 Task: Search one way flight ticket for 5 adults, 1 child, 2 infants in seat and 1 infant on lap in business from Page: Page Municipal Airport to Rock Springs: Southwest Wyoming Regional Airport (rock Springs Sweetwater County Airport) on 8-5-2023. Choice of flights is Royal air maroc. Number of bags: 2 checked bags. Price is upto 81000. Outbound departure time preference is 21:15.
Action: Mouse moved to (276, 240)
Screenshot: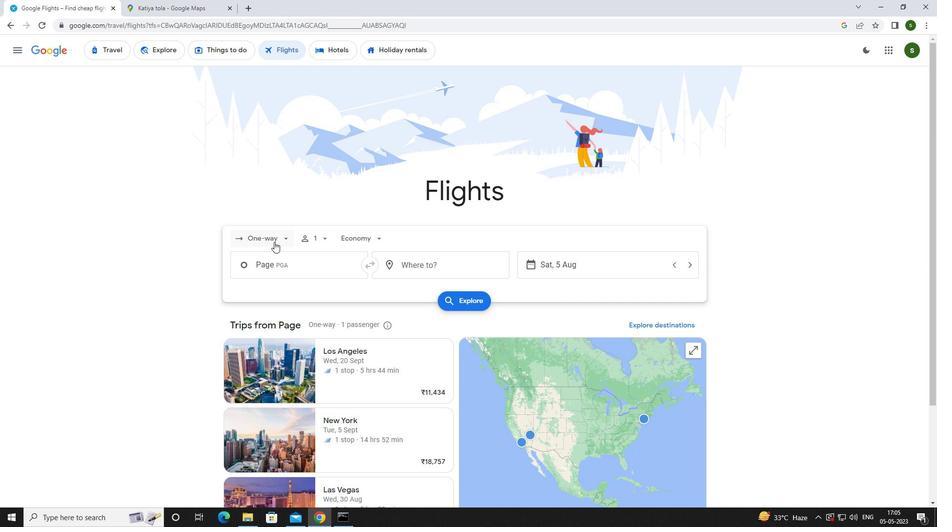 
Action: Mouse pressed left at (276, 240)
Screenshot: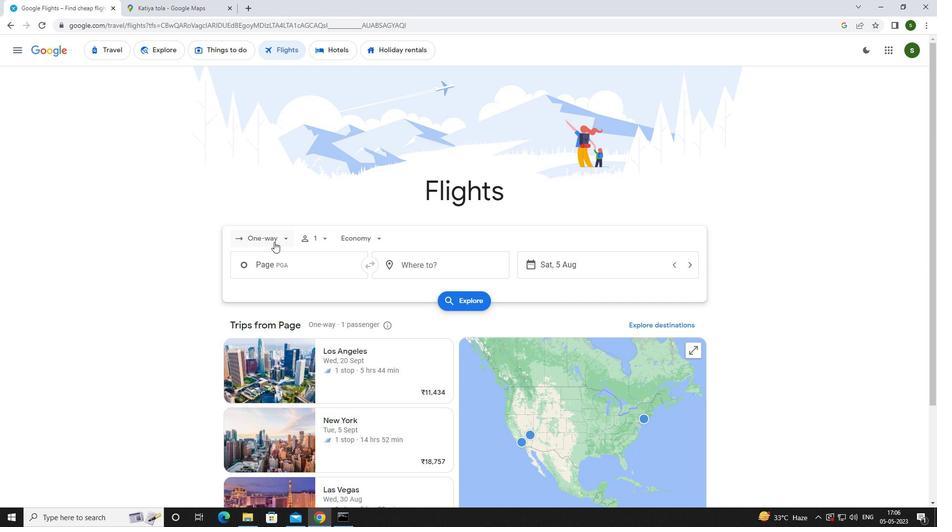 
Action: Mouse moved to (278, 278)
Screenshot: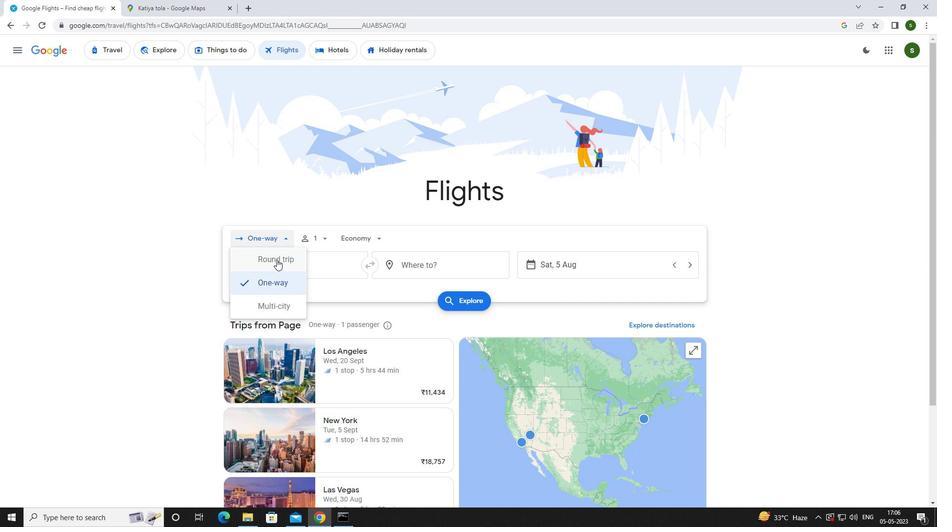 
Action: Mouse pressed left at (278, 278)
Screenshot: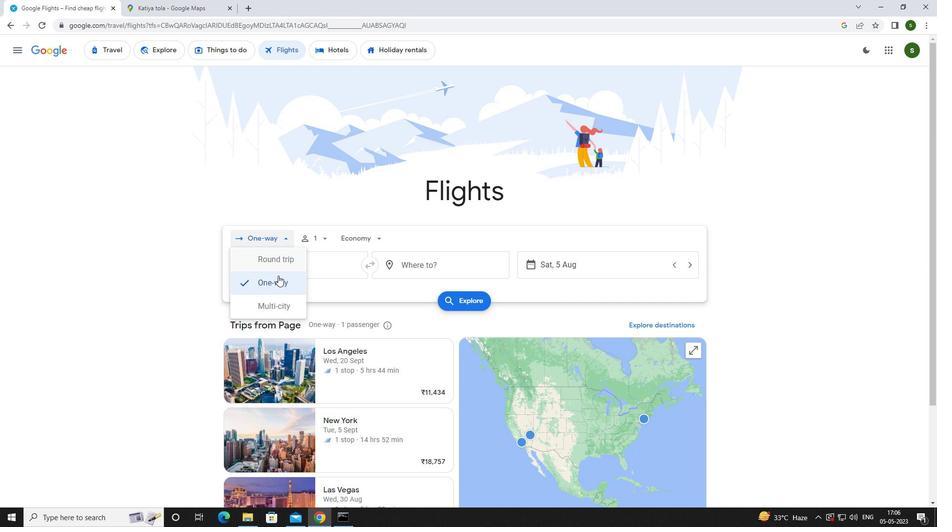
Action: Mouse moved to (322, 238)
Screenshot: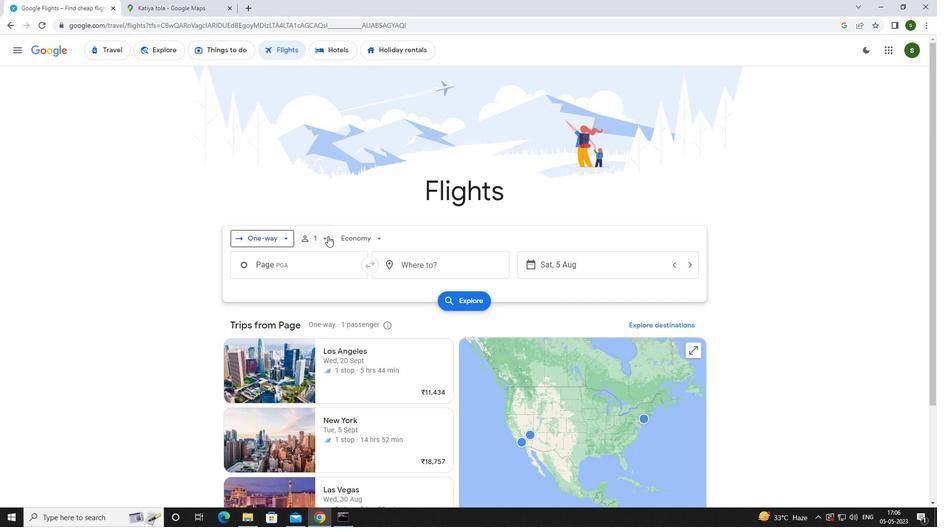 
Action: Mouse pressed left at (322, 238)
Screenshot: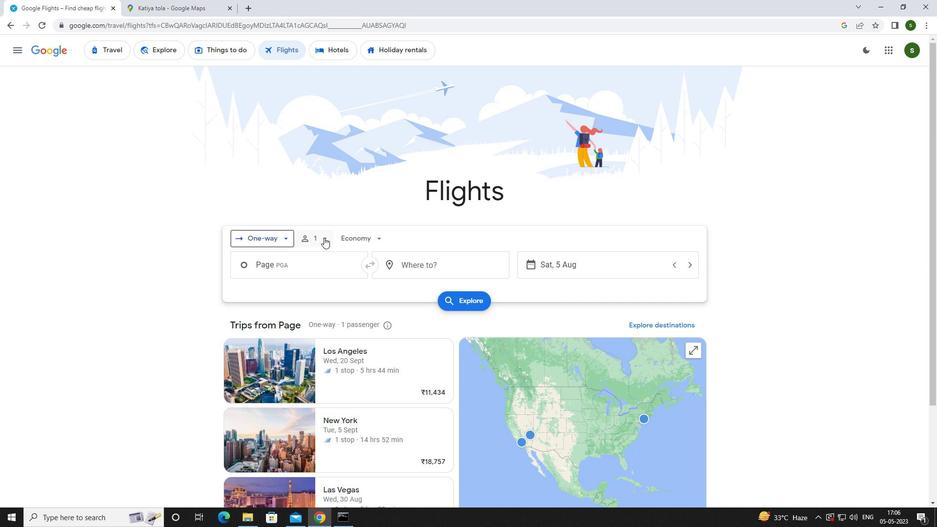 
Action: Mouse moved to (402, 257)
Screenshot: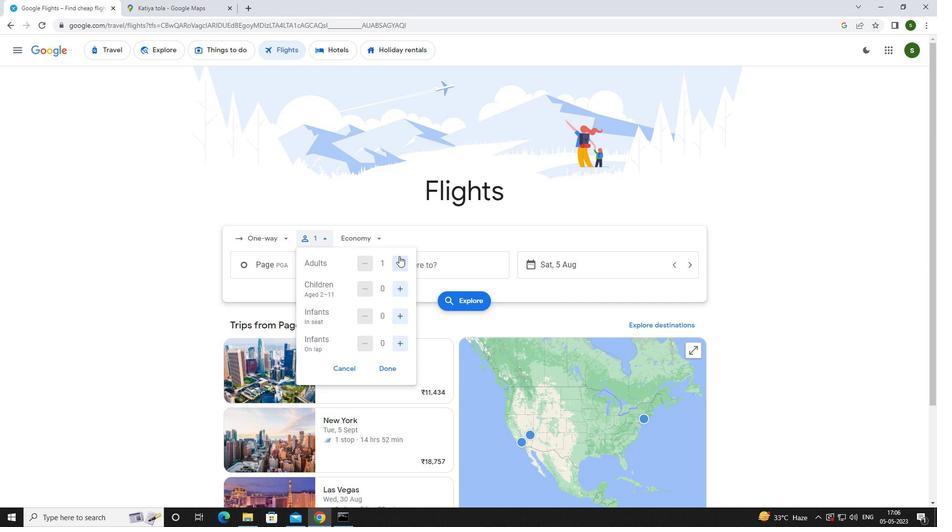 
Action: Mouse pressed left at (402, 257)
Screenshot: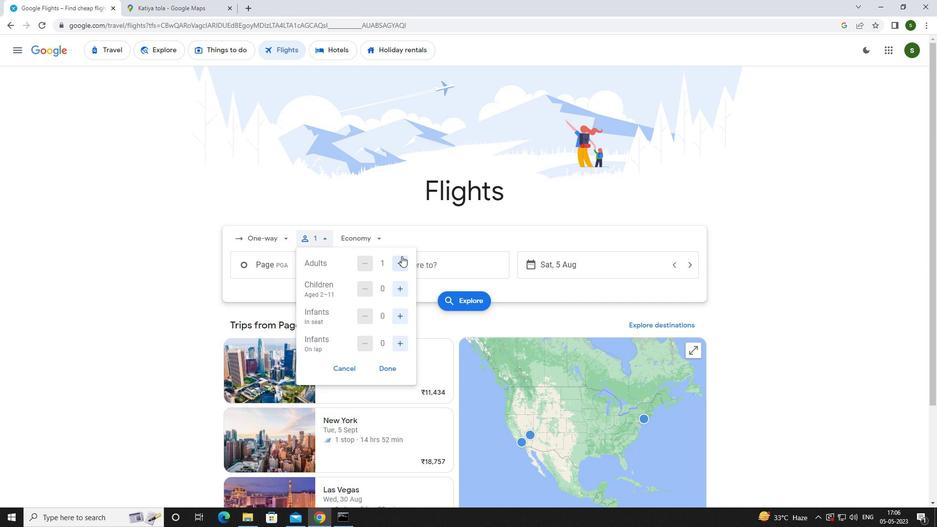 
Action: Mouse pressed left at (402, 257)
Screenshot: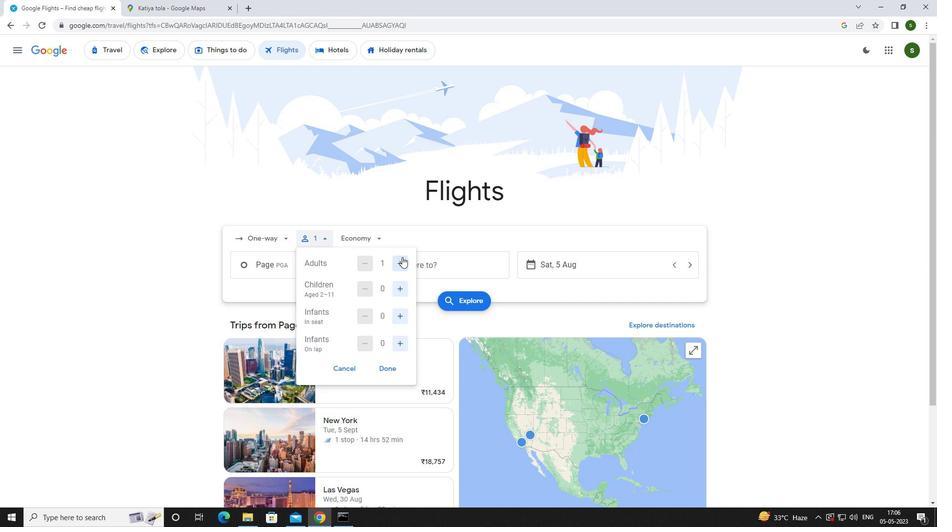 
Action: Mouse pressed left at (402, 257)
Screenshot: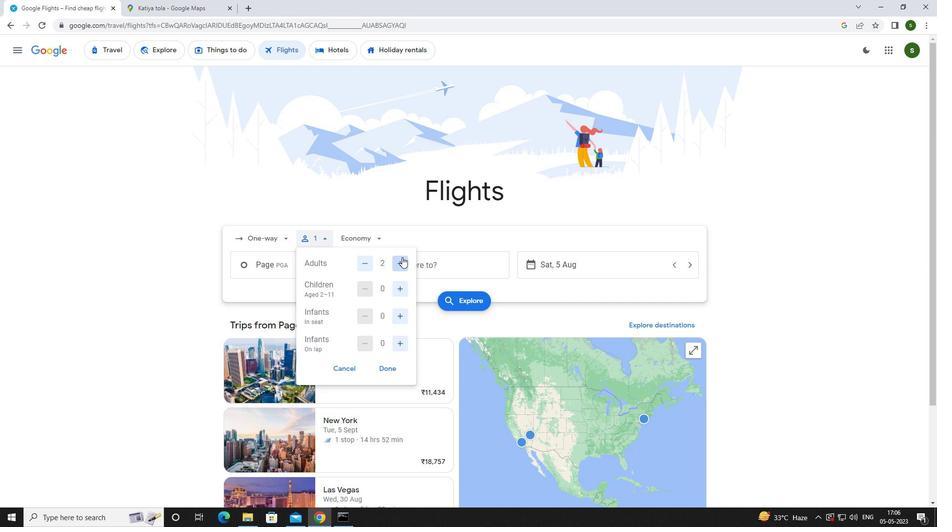 
Action: Mouse pressed left at (402, 257)
Screenshot: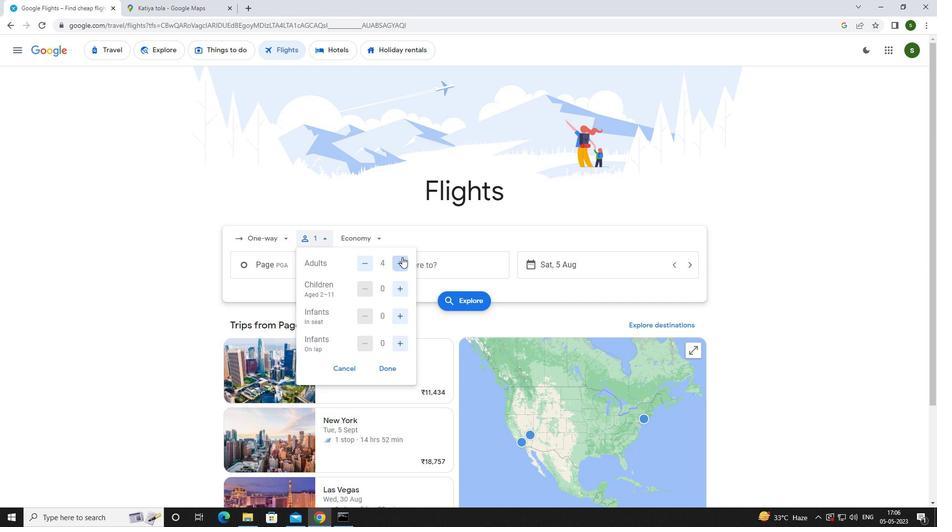 
Action: Mouse moved to (398, 289)
Screenshot: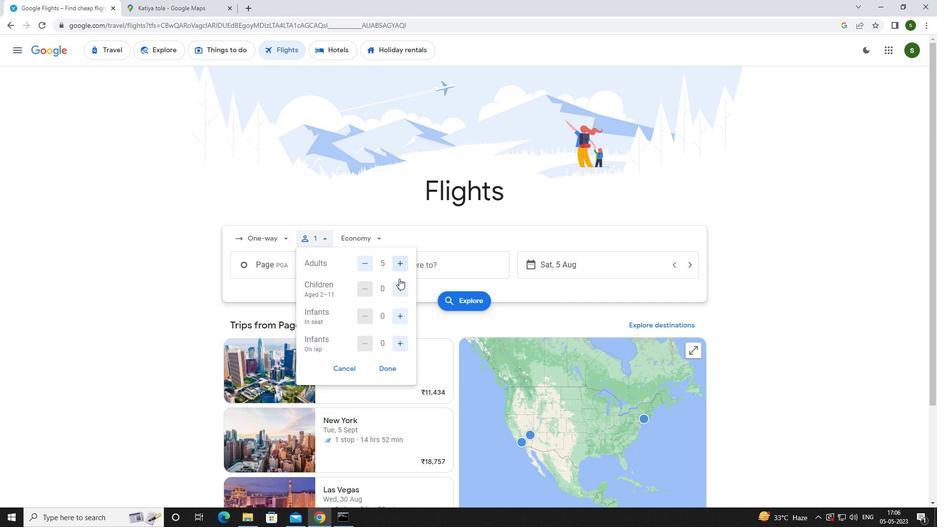 
Action: Mouse pressed left at (398, 289)
Screenshot: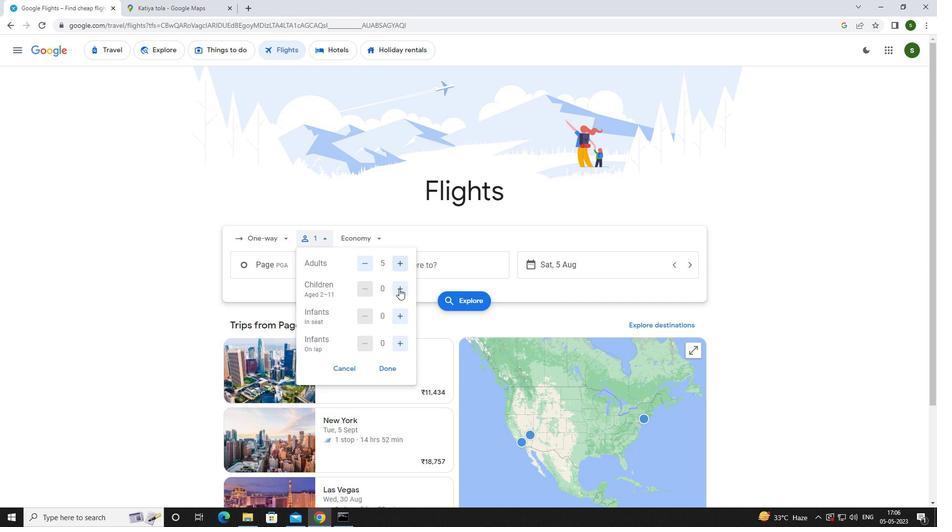 
Action: Mouse moved to (400, 314)
Screenshot: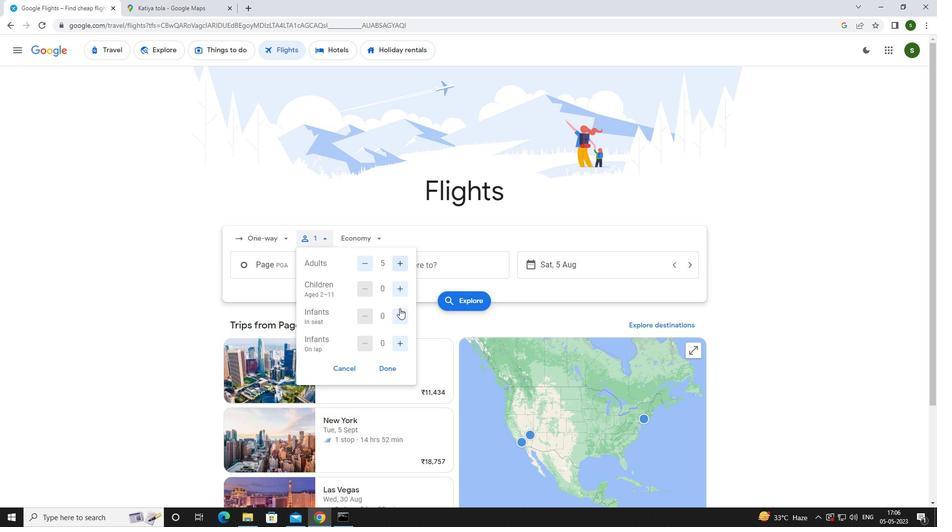 
Action: Mouse pressed left at (400, 314)
Screenshot: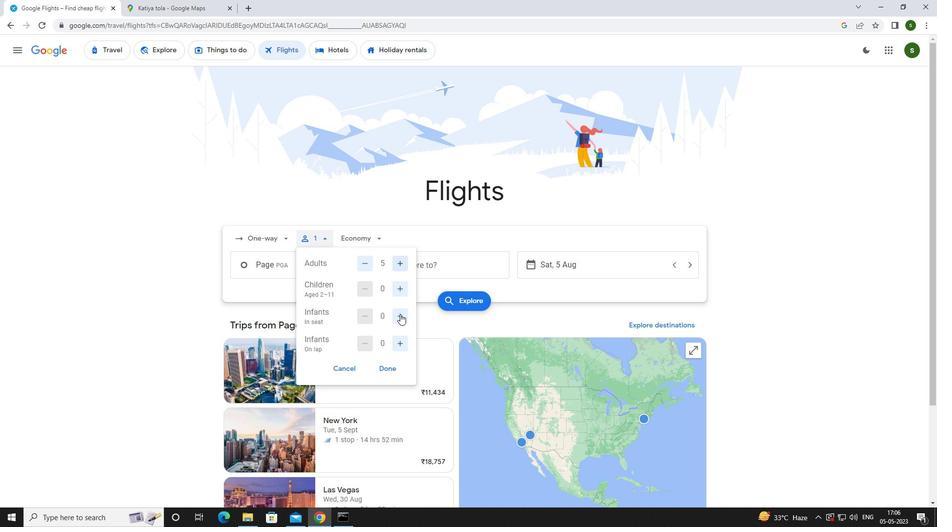 
Action: Mouse pressed left at (400, 314)
Screenshot: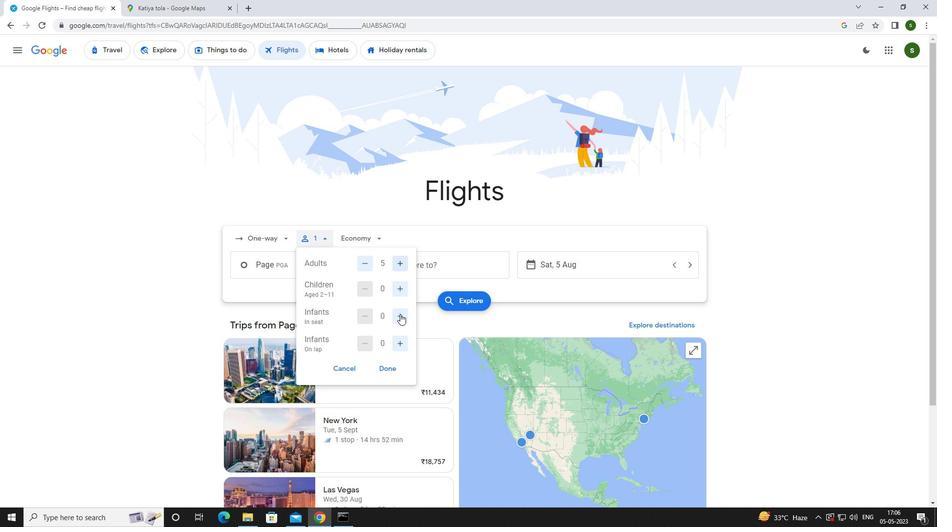 
Action: Mouse moved to (403, 340)
Screenshot: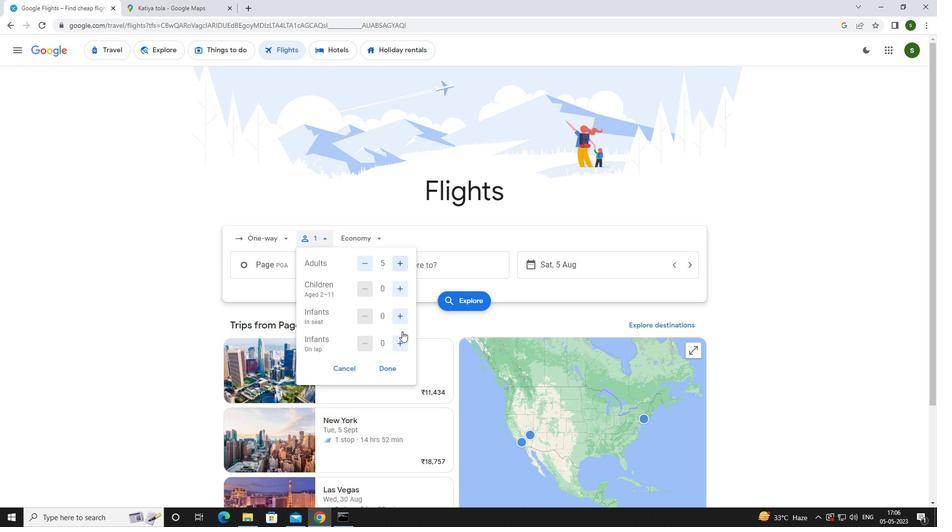 
Action: Mouse pressed left at (403, 340)
Screenshot: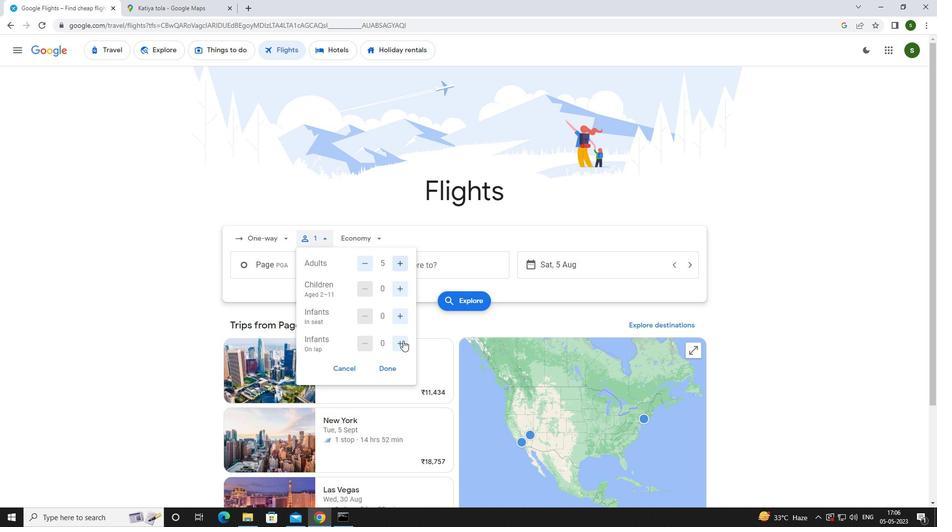 
Action: Mouse moved to (365, 234)
Screenshot: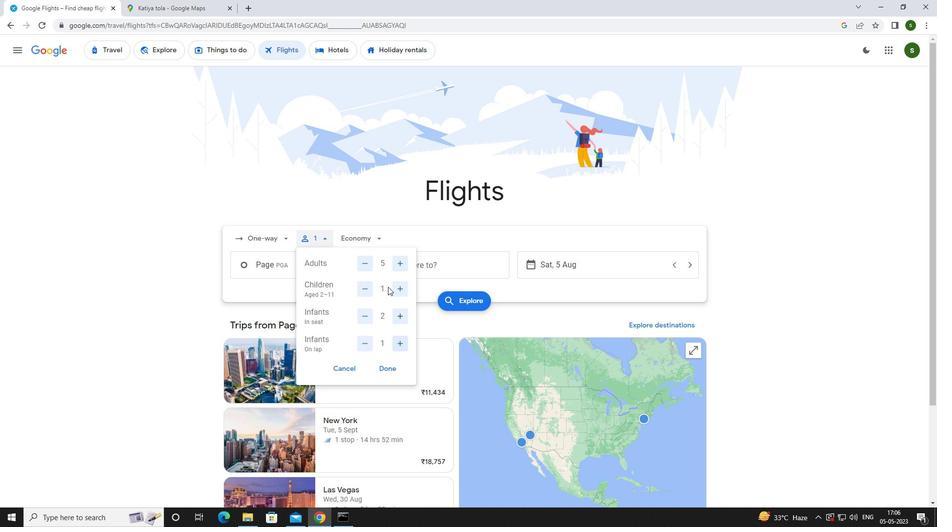 
Action: Mouse pressed left at (365, 234)
Screenshot: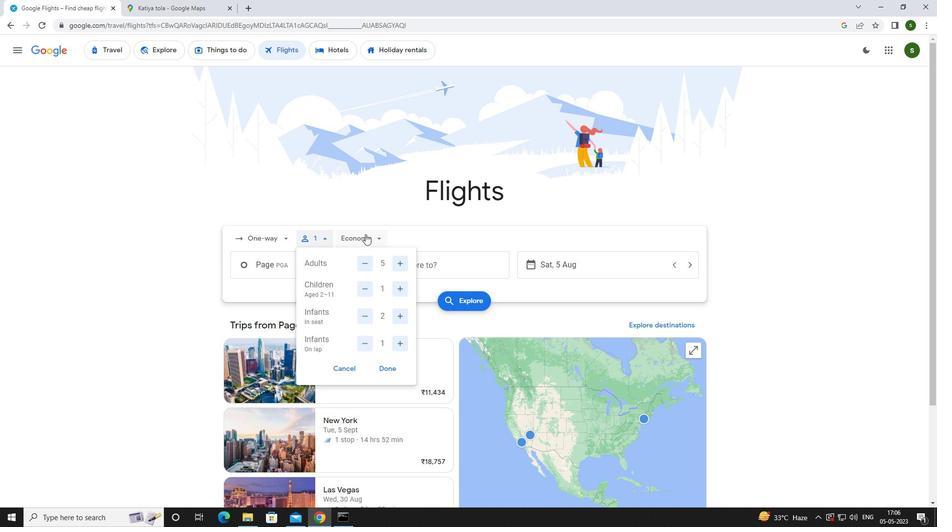 
Action: Mouse moved to (381, 304)
Screenshot: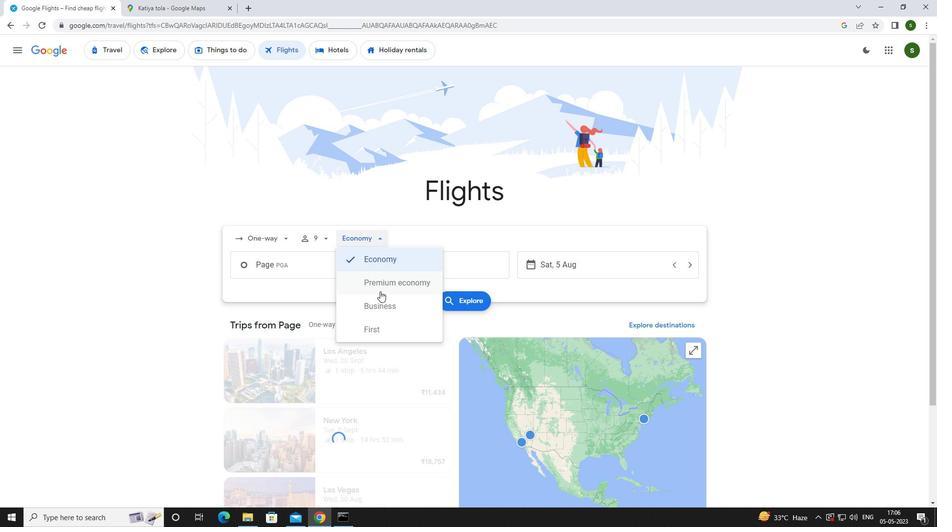 
Action: Mouse pressed left at (381, 304)
Screenshot: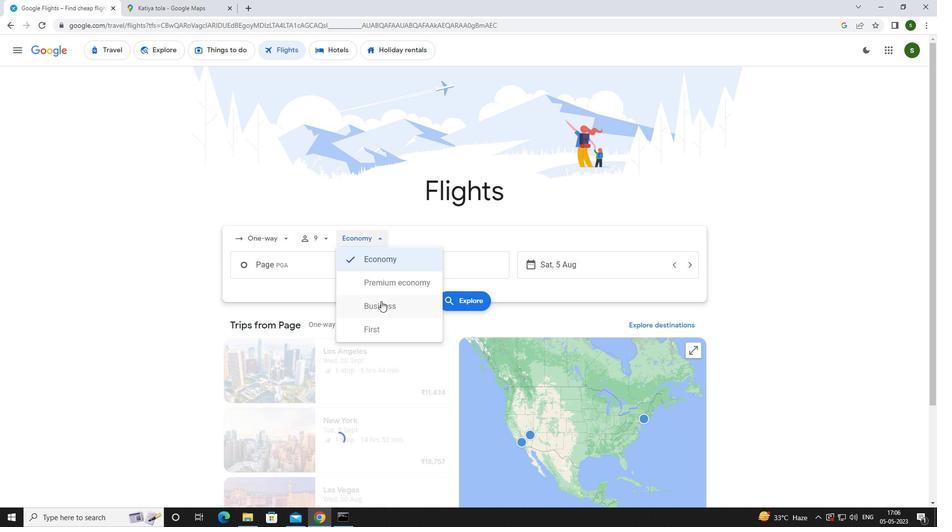 
Action: Mouse moved to (314, 264)
Screenshot: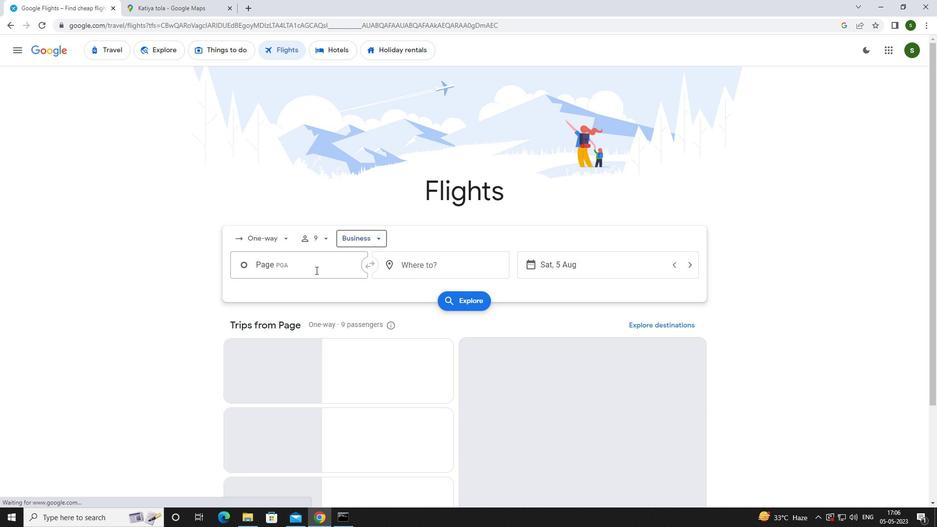 
Action: Mouse pressed left at (314, 264)
Screenshot: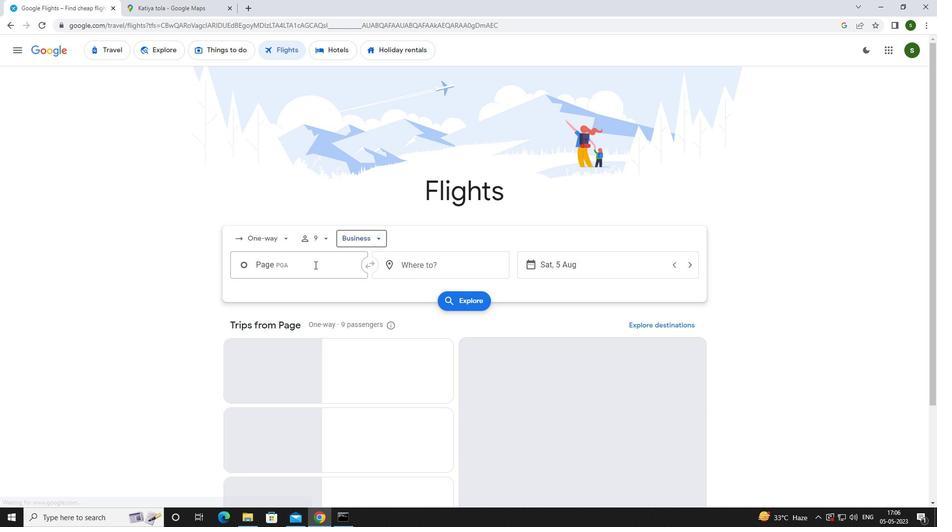 
Action: Key pressed <Key.caps_lock>p<Key.caps_lock>age
Screenshot: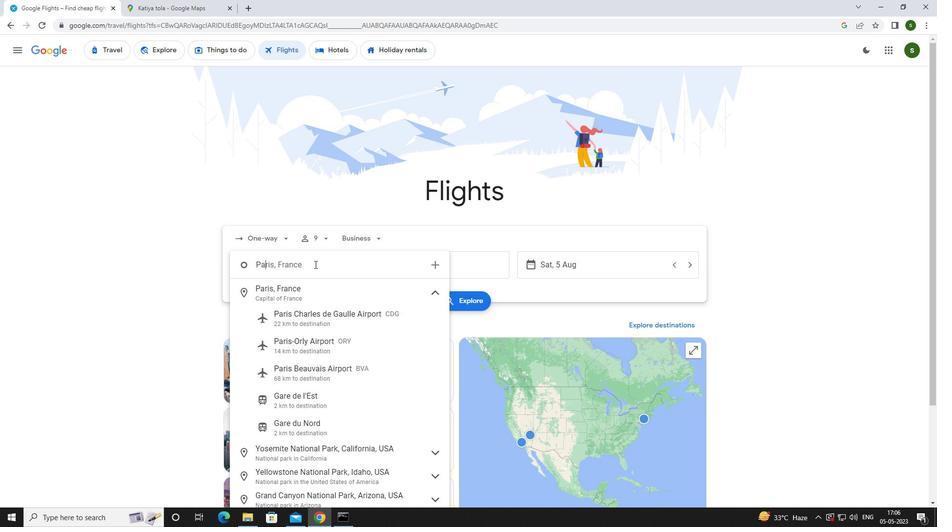 
Action: Mouse moved to (330, 322)
Screenshot: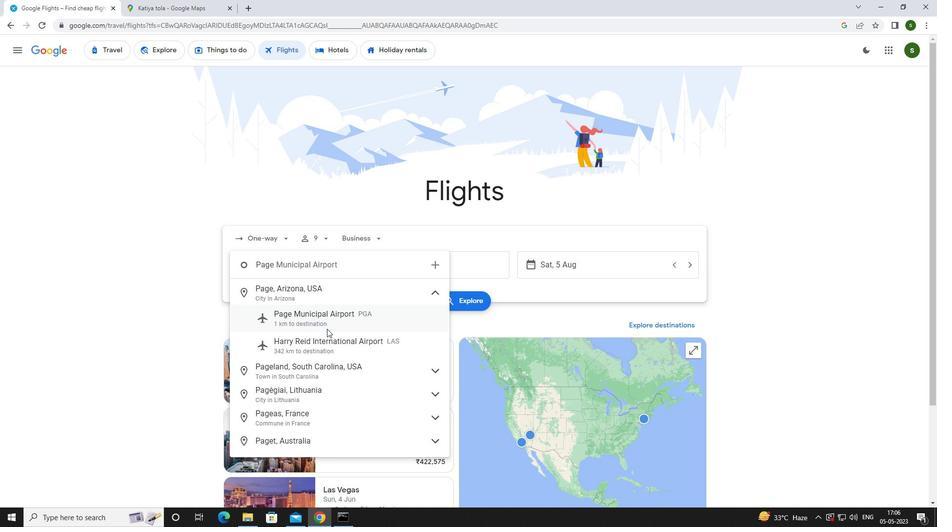 
Action: Mouse pressed left at (330, 322)
Screenshot: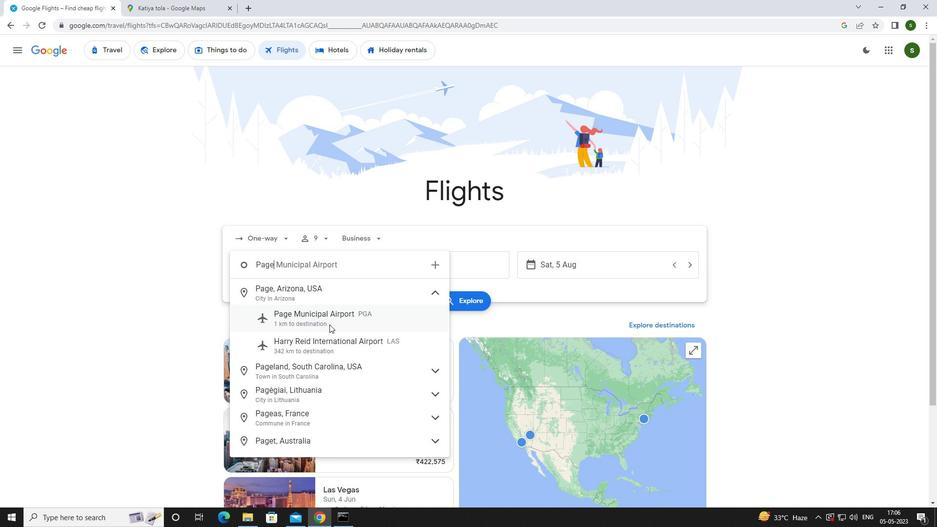 
Action: Mouse moved to (438, 270)
Screenshot: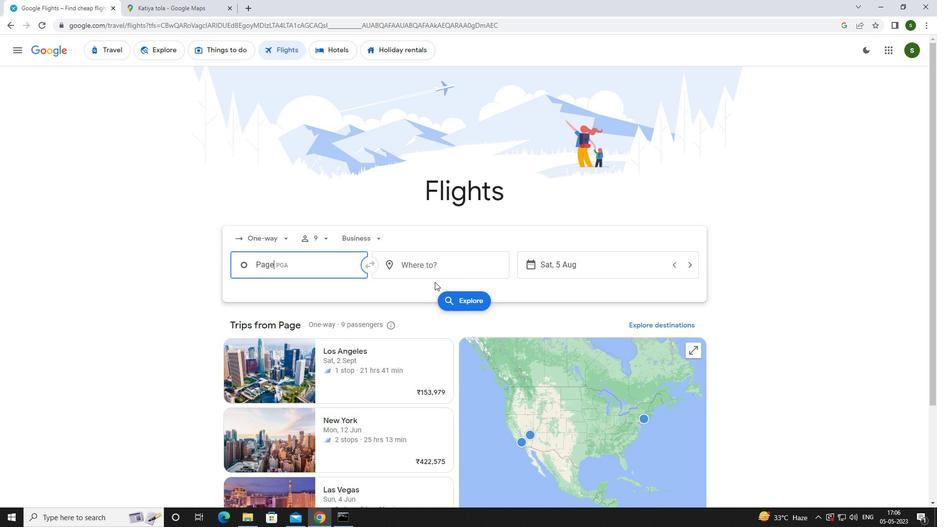 
Action: Mouse pressed left at (438, 270)
Screenshot: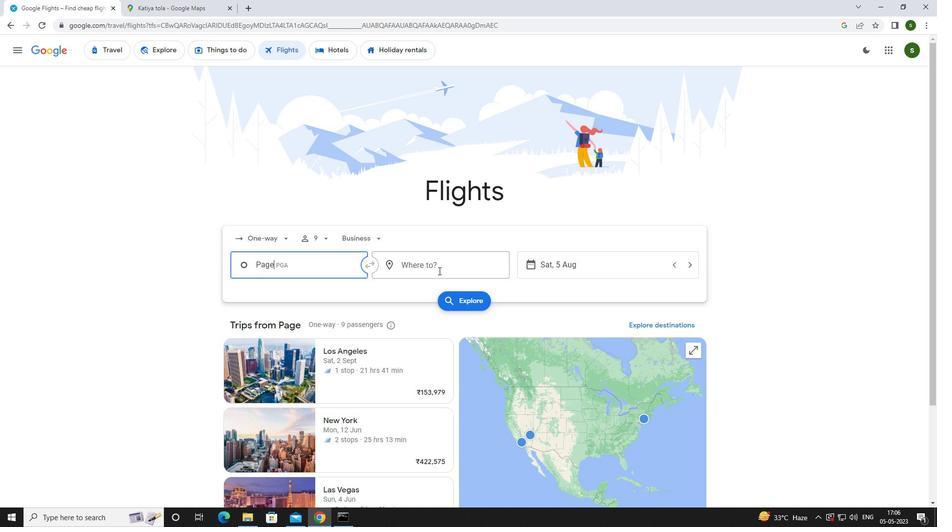 
Action: Key pressed <Key.caps_lock>r<Key.caps_lock>ock<Key.space><Key.caps_lock>s<Key.caps_lock>pri
Screenshot: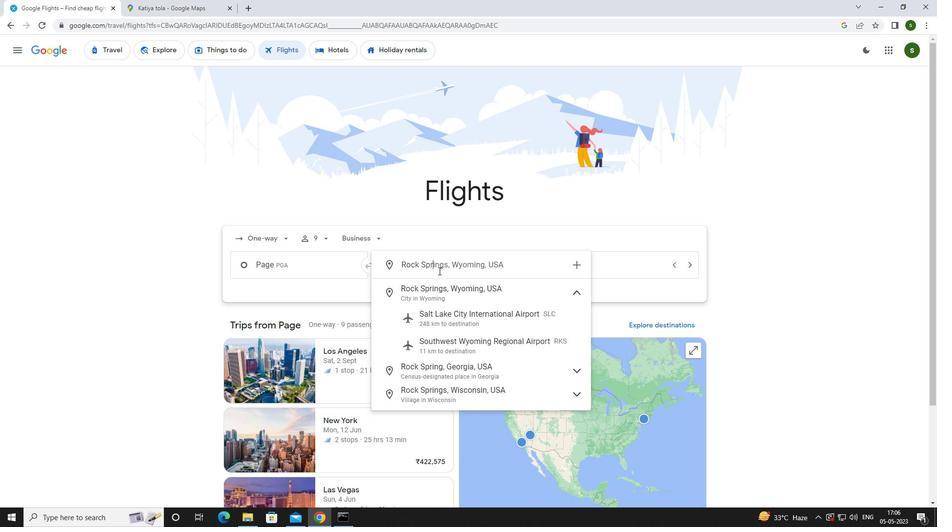 
Action: Mouse moved to (458, 342)
Screenshot: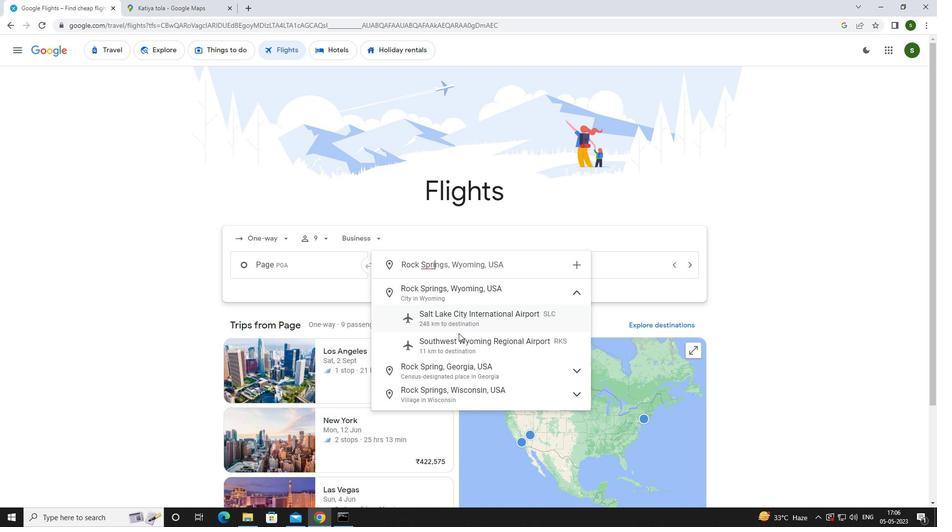
Action: Mouse pressed left at (458, 342)
Screenshot: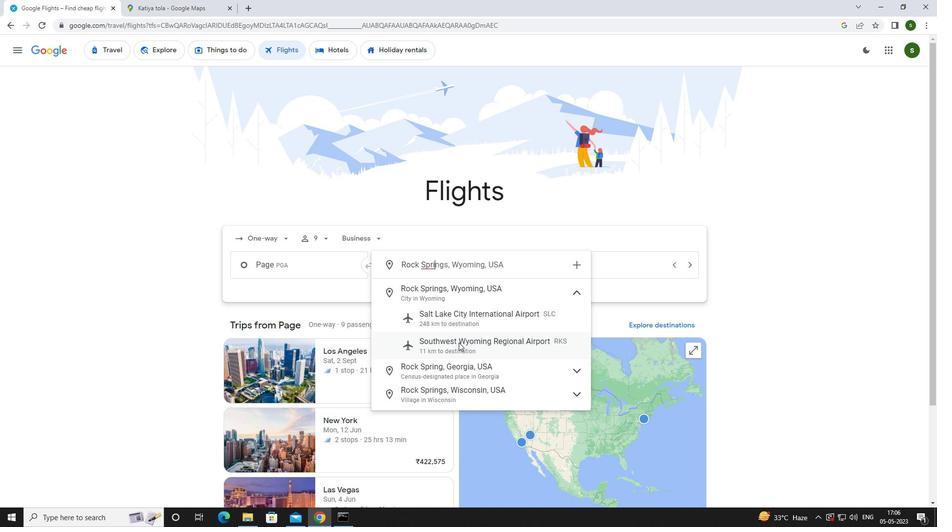 
Action: Mouse moved to (584, 265)
Screenshot: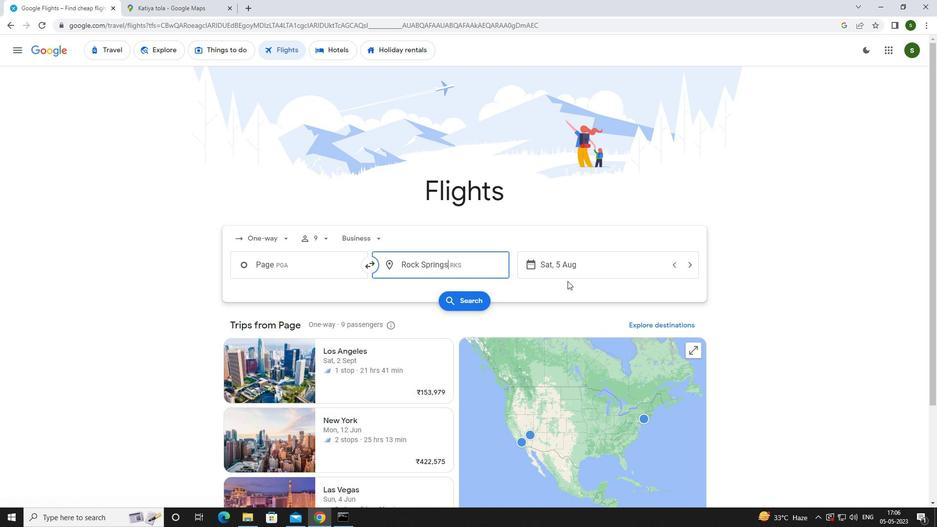 
Action: Mouse pressed left at (584, 265)
Screenshot: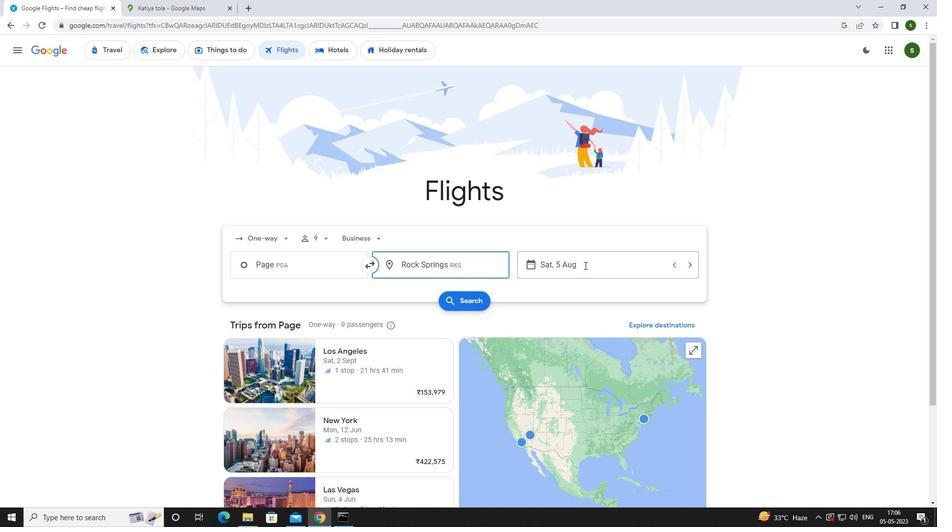 
Action: Mouse moved to (493, 324)
Screenshot: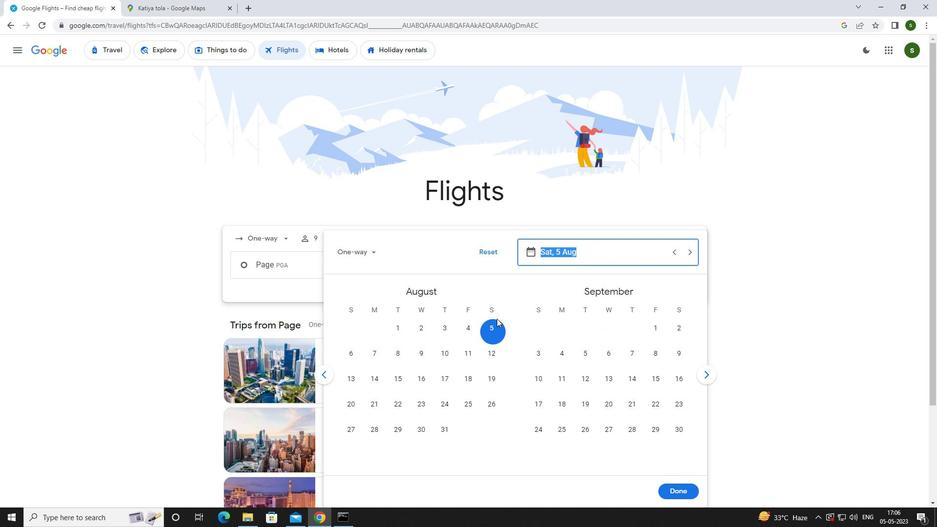 
Action: Mouse pressed left at (493, 324)
Screenshot: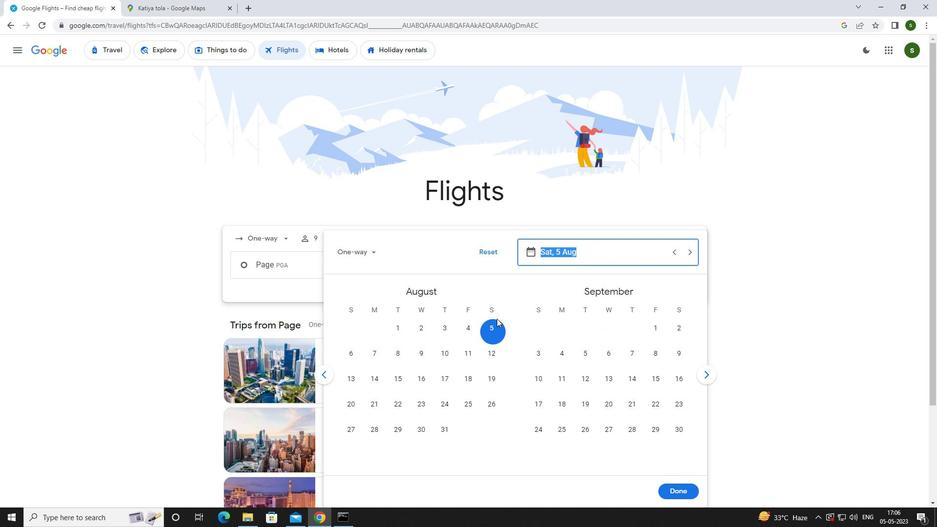 
Action: Mouse moved to (667, 483)
Screenshot: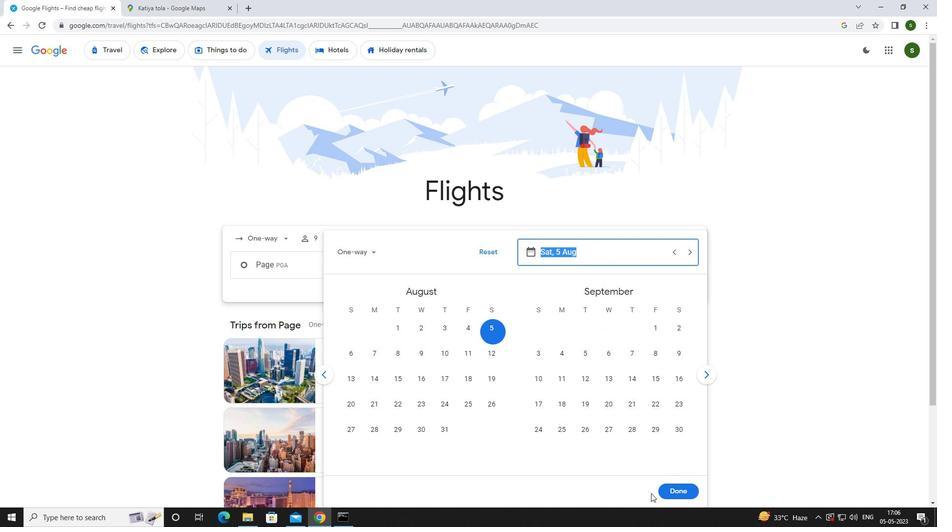 
Action: Mouse pressed left at (667, 483)
Screenshot: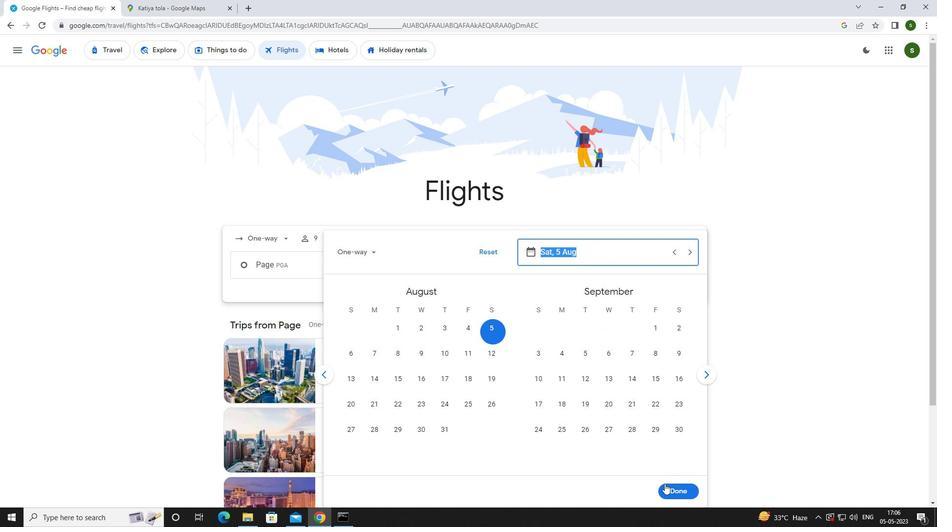 
Action: Mouse moved to (466, 302)
Screenshot: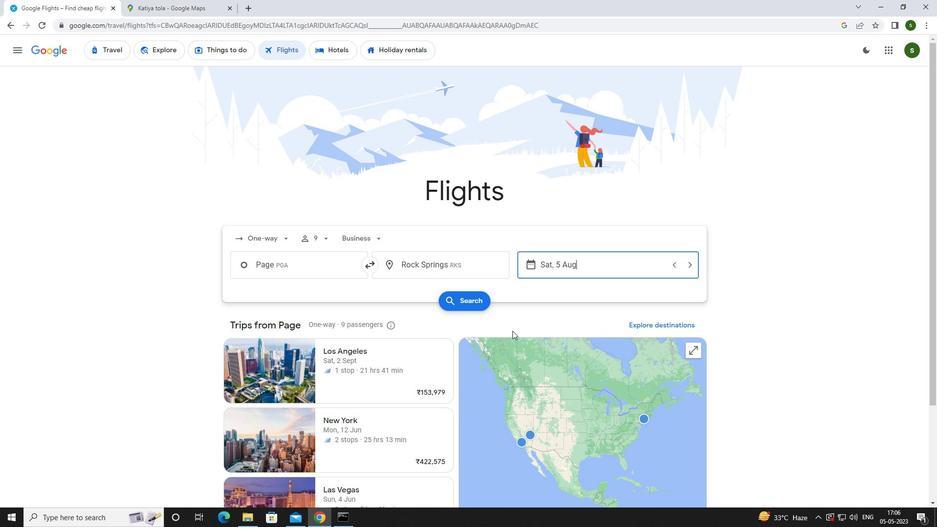 
Action: Mouse pressed left at (466, 302)
Screenshot: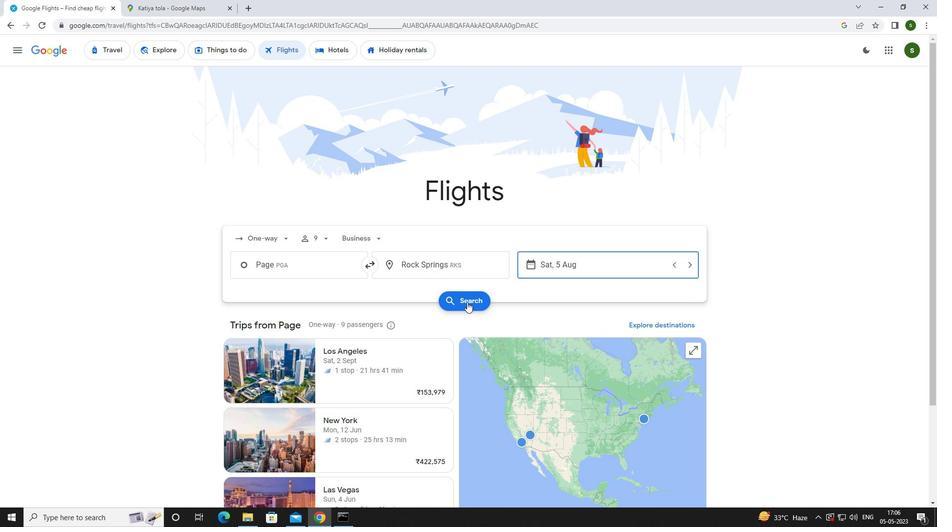 
Action: Mouse moved to (241, 136)
Screenshot: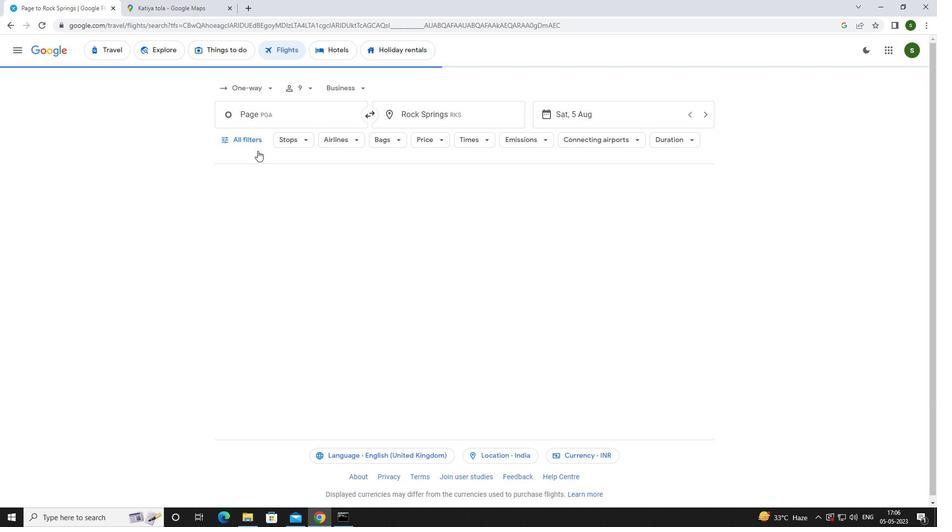 
Action: Mouse pressed left at (241, 136)
Screenshot: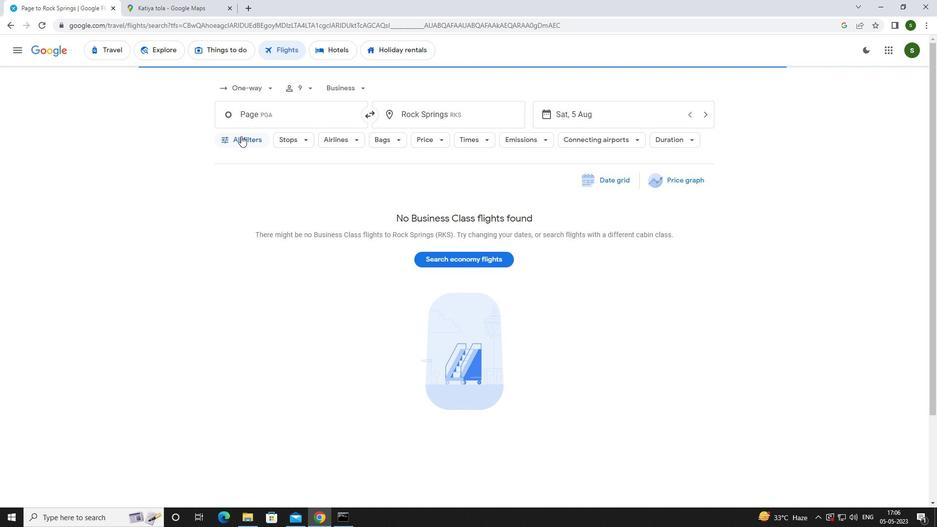 
Action: Mouse moved to (362, 345)
Screenshot: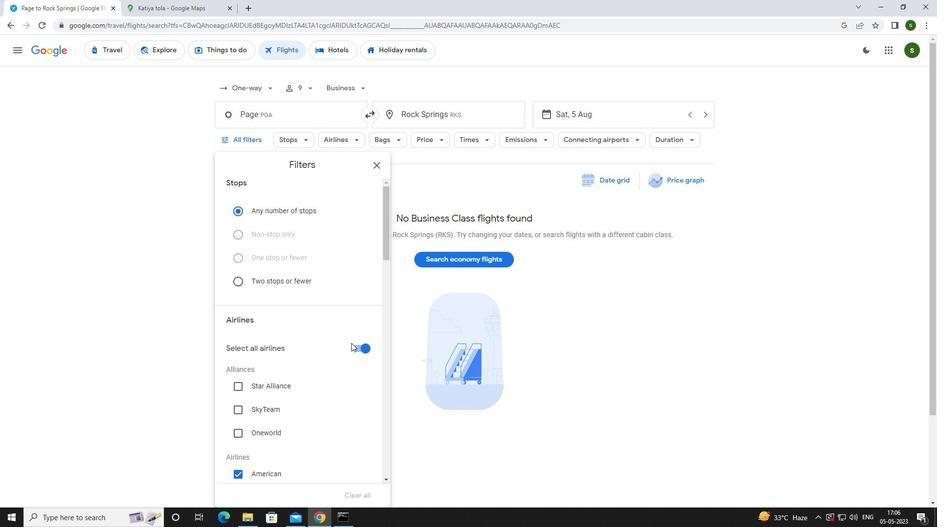 
Action: Mouse pressed left at (362, 345)
Screenshot: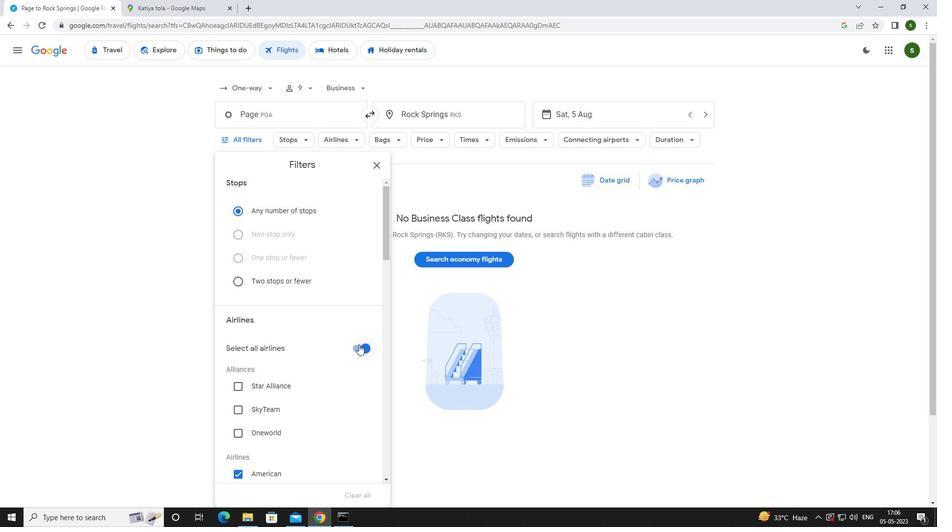 
Action: Mouse moved to (322, 316)
Screenshot: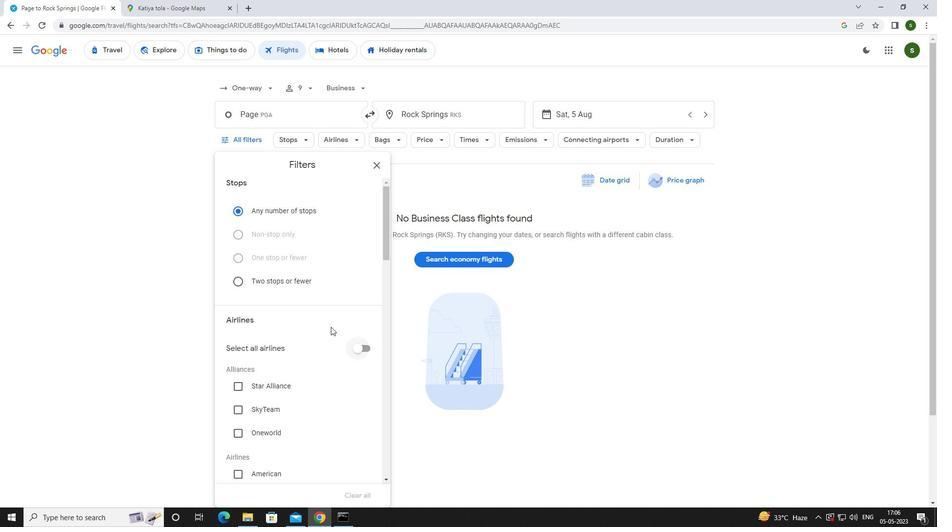 
Action: Mouse scrolled (322, 315) with delta (0, 0)
Screenshot: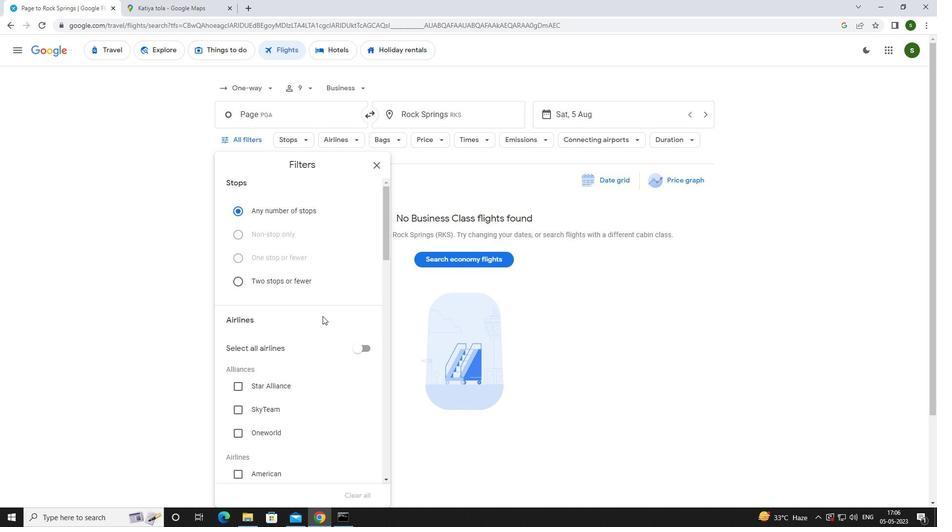 
Action: Mouse scrolled (322, 315) with delta (0, 0)
Screenshot: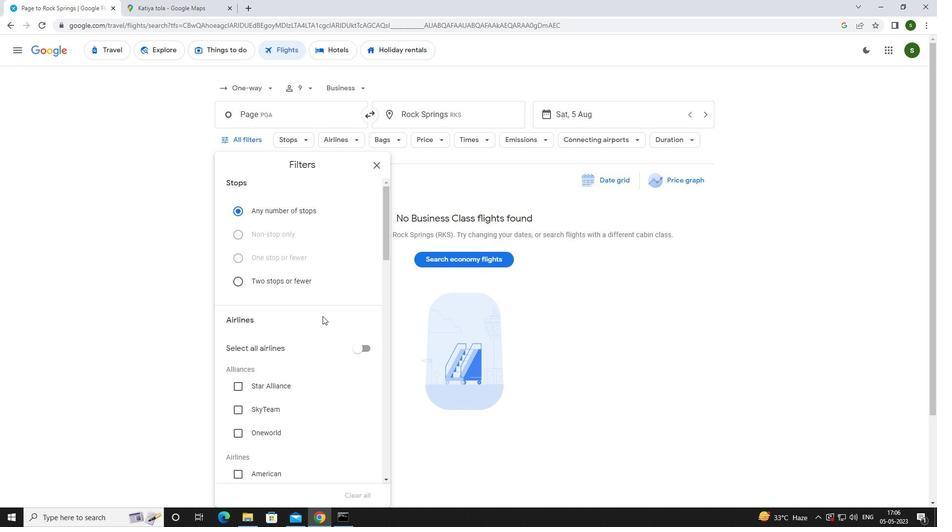 
Action: Mouse scrolled (322, 315) with delta (0, 0)
Screenshot: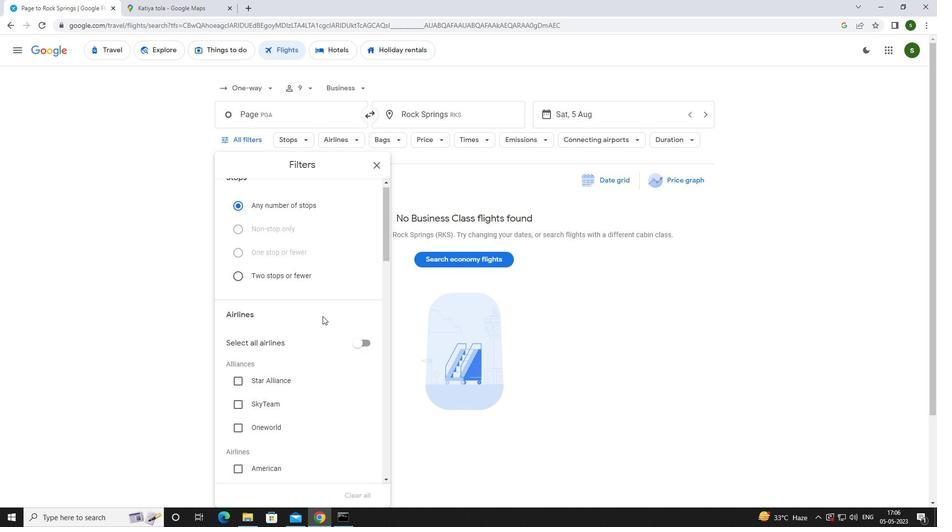 
Action: Mouse scrolled (322, 315) with delta (0, 0)
Screenshot: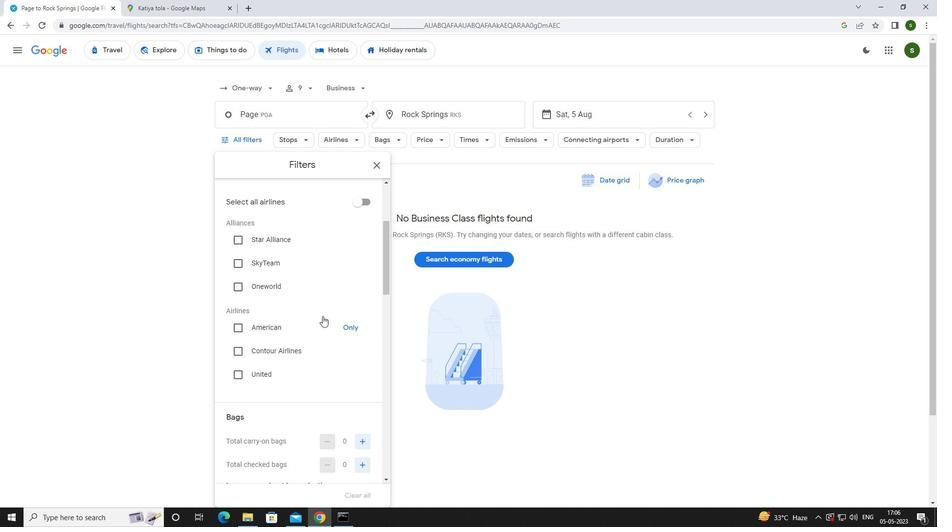 
Action: Mouse scrolled (322, 315) with delta (0, 0)
Screenshot: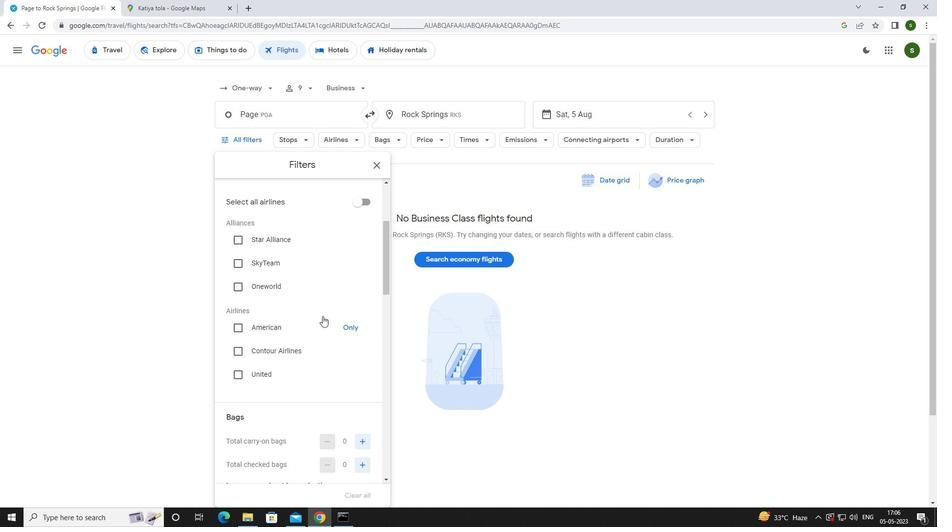 
Action: Mouse moved to (360, 364)
Screenshot: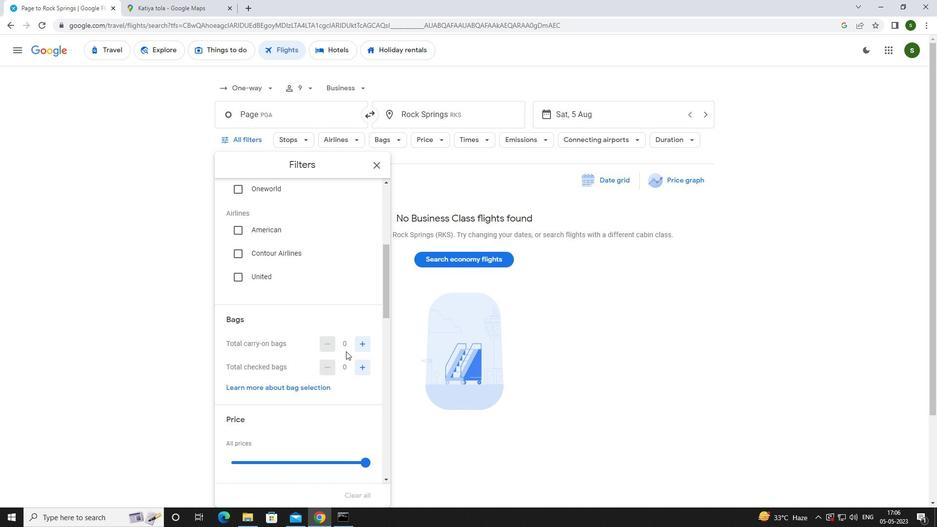 
Action: Mouse pressed left at (360, 364)
Screenshot: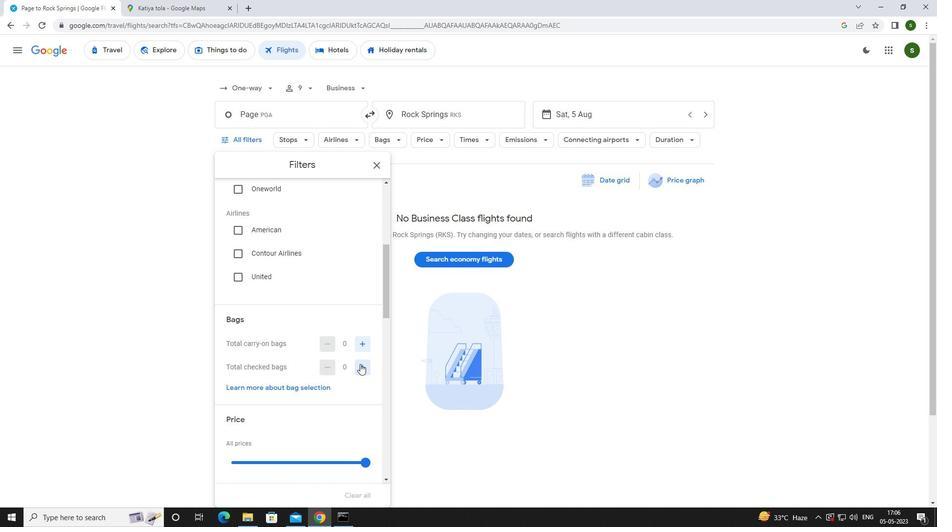 
Action: Mouse pressed left at (360, 364)
Screenshot: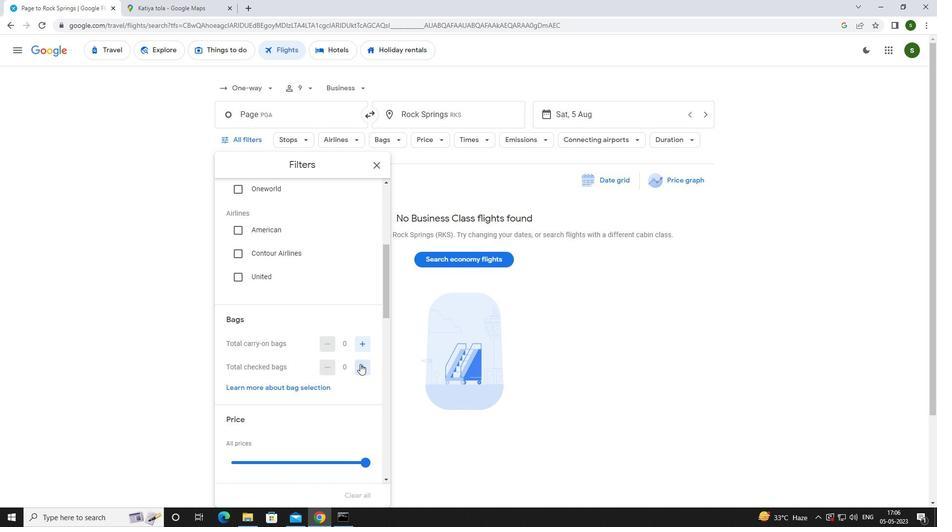 
Action: Mouse scrolled (360, 363) with delta (0, 0)
Screenshot: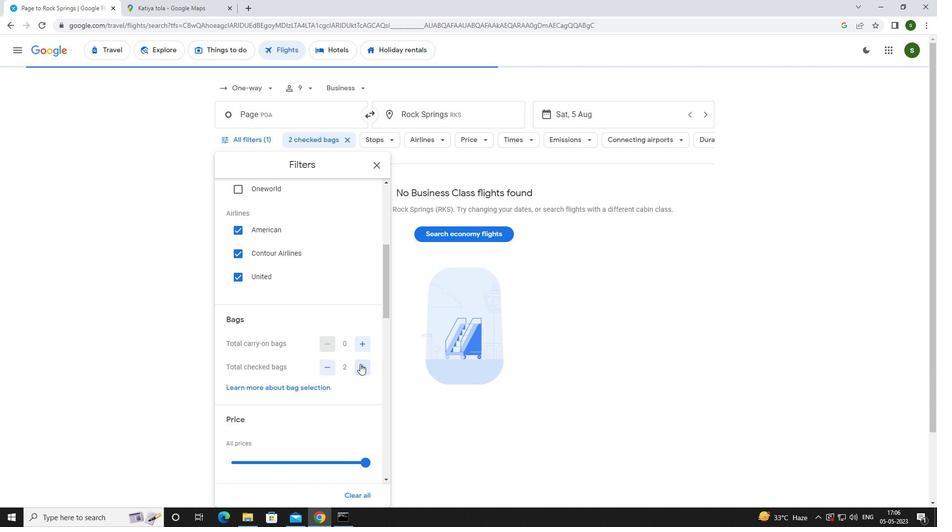
Action: Mouse scrolled (360, 363) with delta (0, 0)
Screenshot: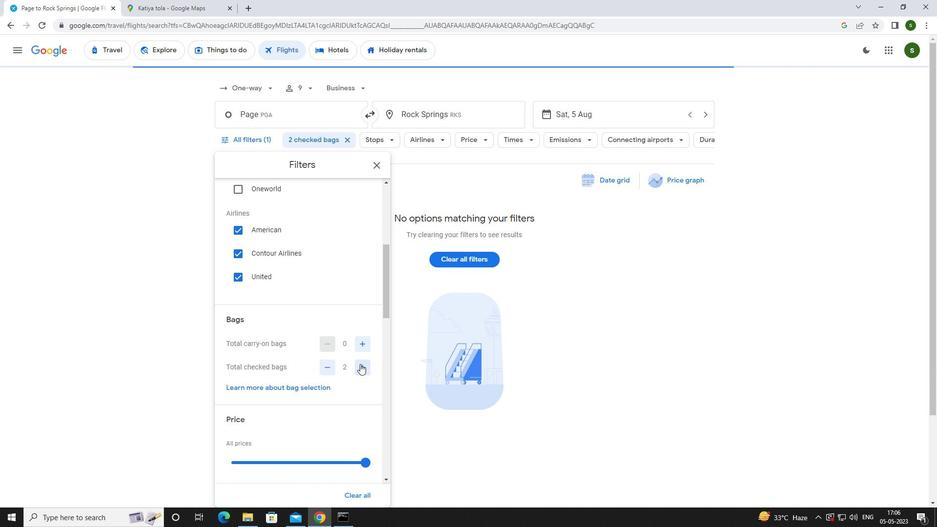 
Action: Mouse moved to (367, 362)
Screenshot: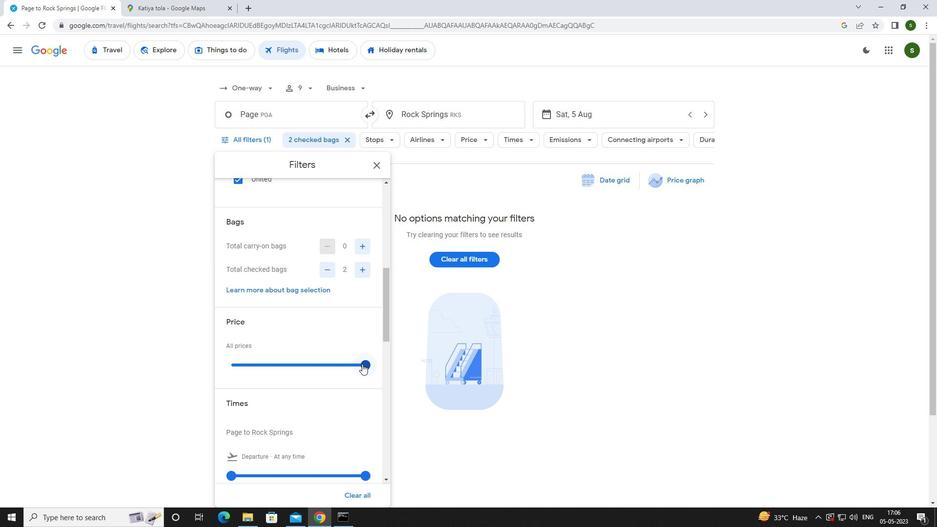 
Action: Mouse pressed left at (367, 362)
Screenshot: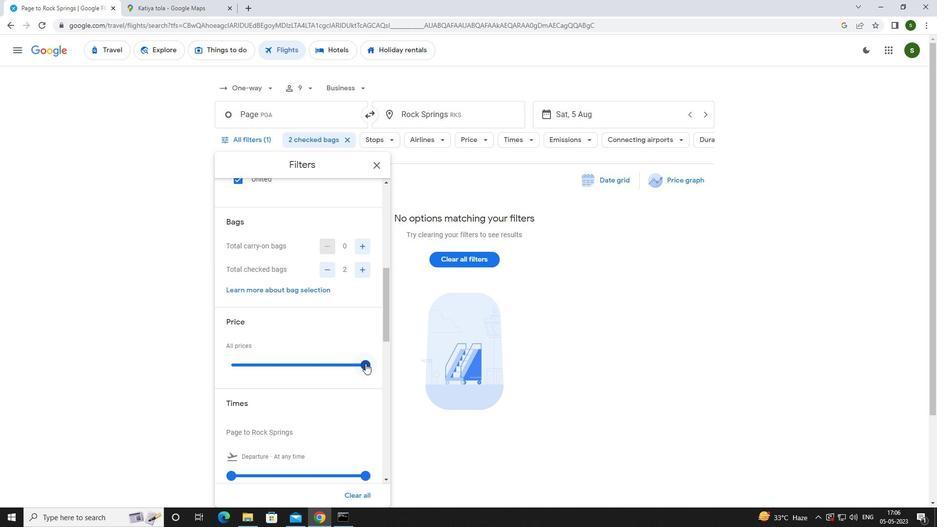 
Action: Mouse scrolled (367, 361) with delta (0, 0)
Screenshot: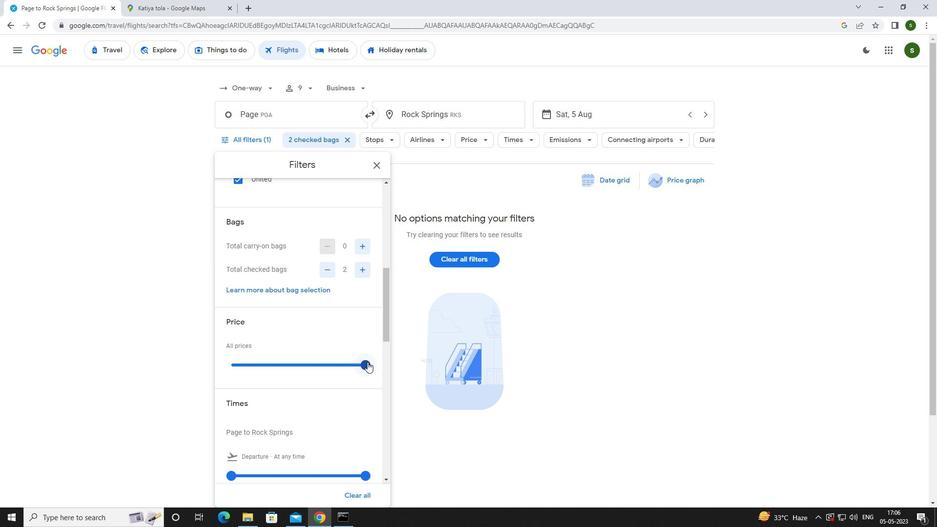 
Action: Mouse moved to (230, 426)
Screenshot: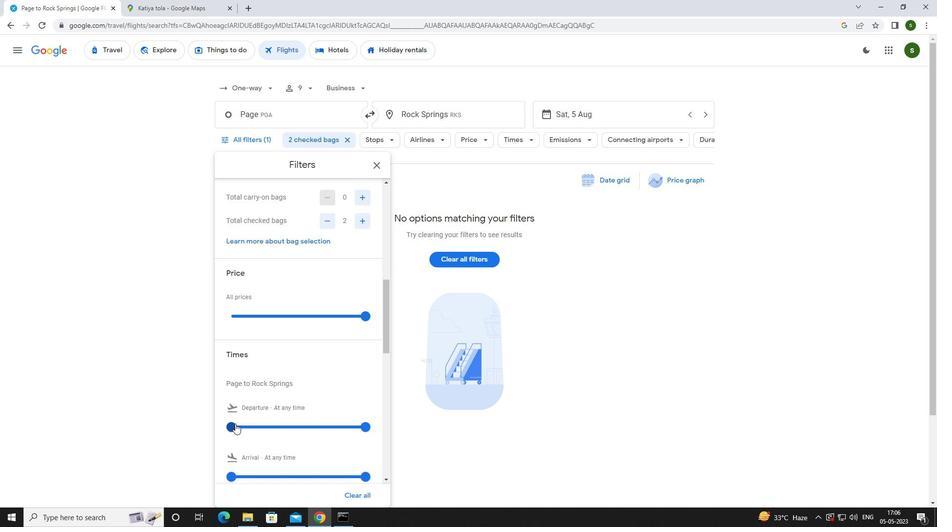 
Action: Mouse pressed left at (230, 426)
Screenshot: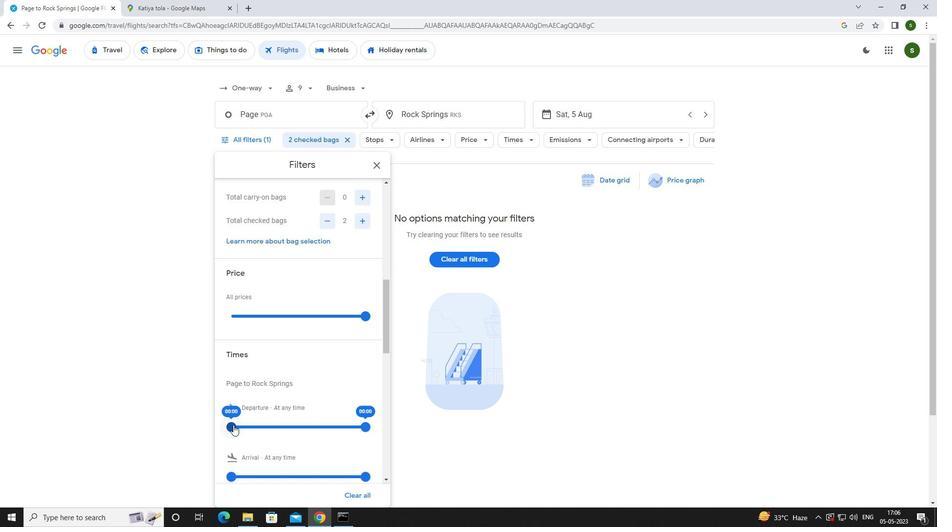 
Action: Mouse moved to (412, 429)
Screenshot: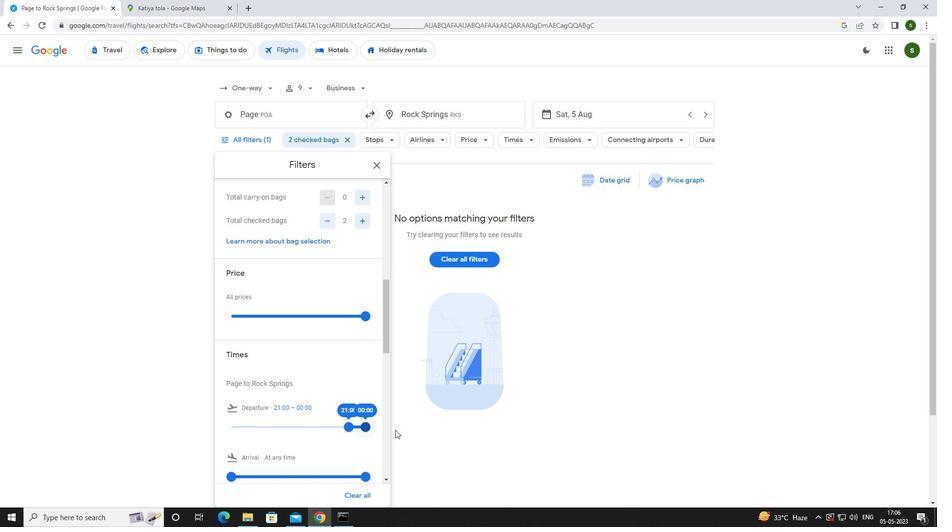 
Action: Mouse pressed left at (412, 429)
Screenshot: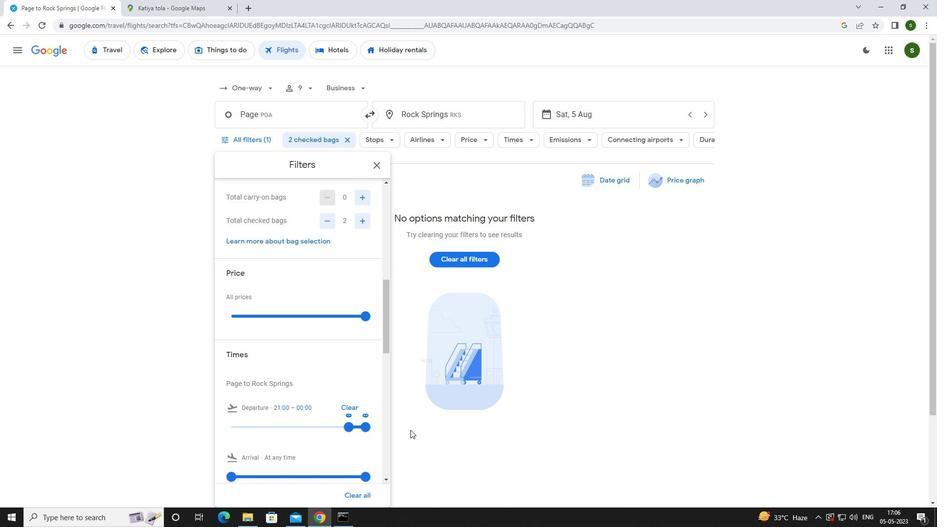 
